 Task: Create New Vendor with Vendor Name: Mighty Taco, Billing Address Line1: 8223 San Pablo Drive, Billing Address Line2: Frankfort, Billing Address Line3: TX 77905
Action: Mouse moved to (203, 41)
Screenshot: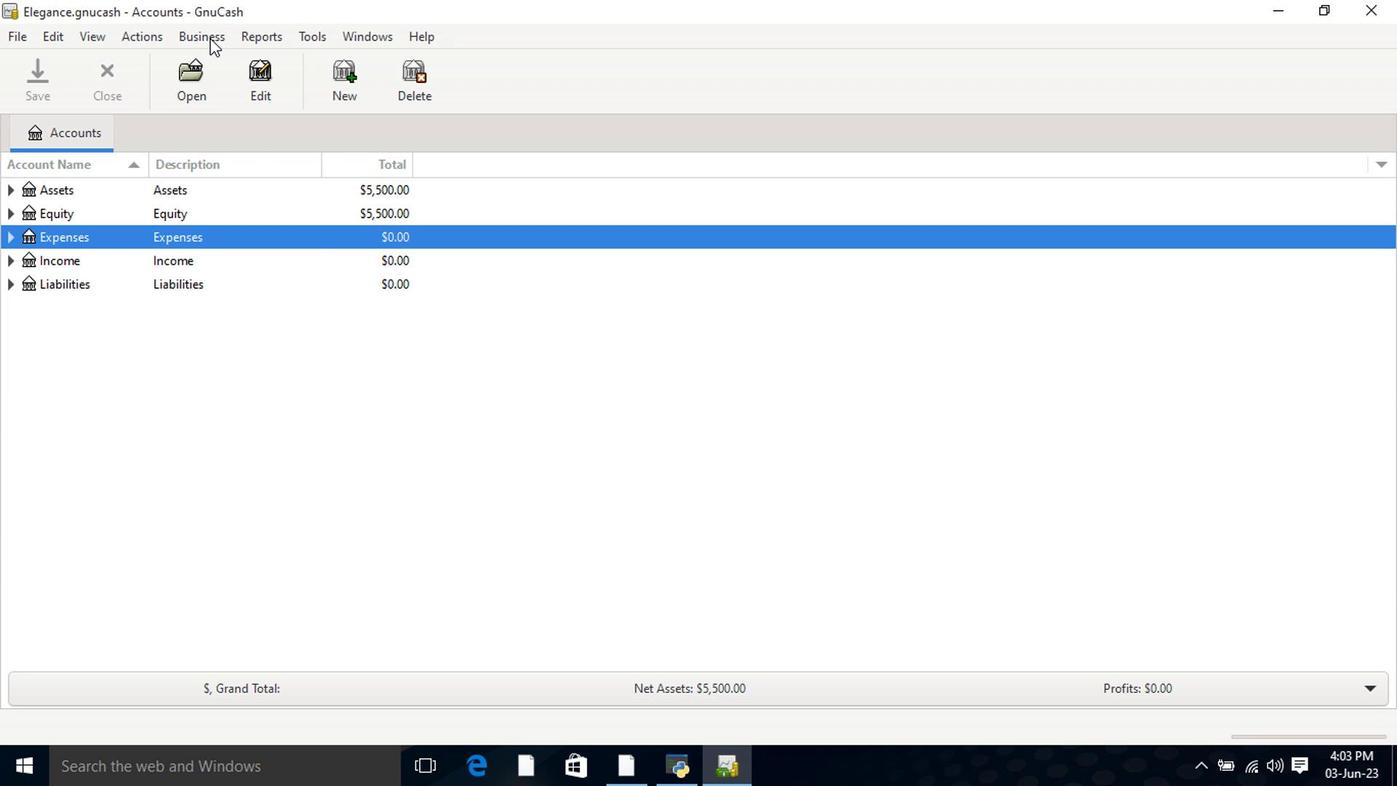 
Action: Mouse pressed left at (203, 41)
Screenshot: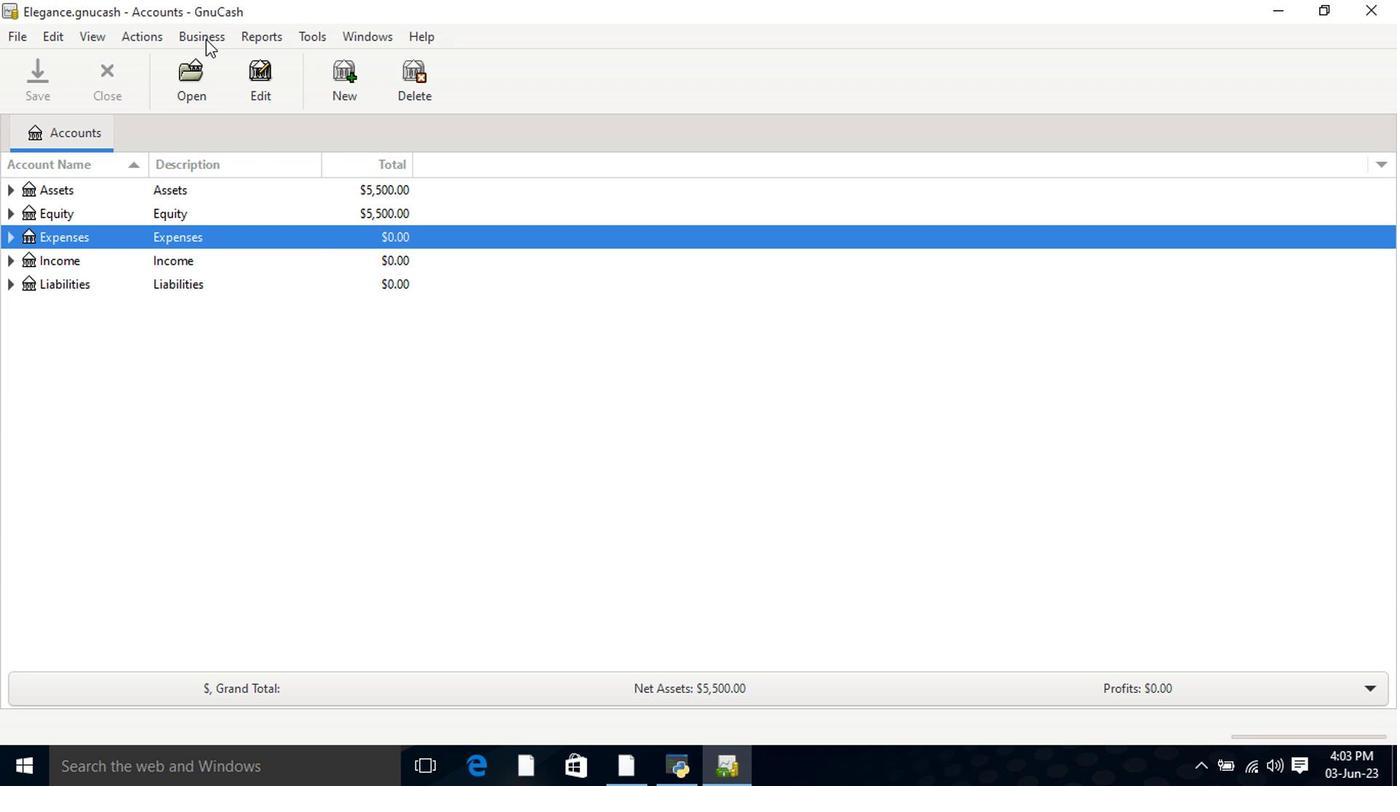 
Action: Mouse moved to (227, 96)
Screenshot: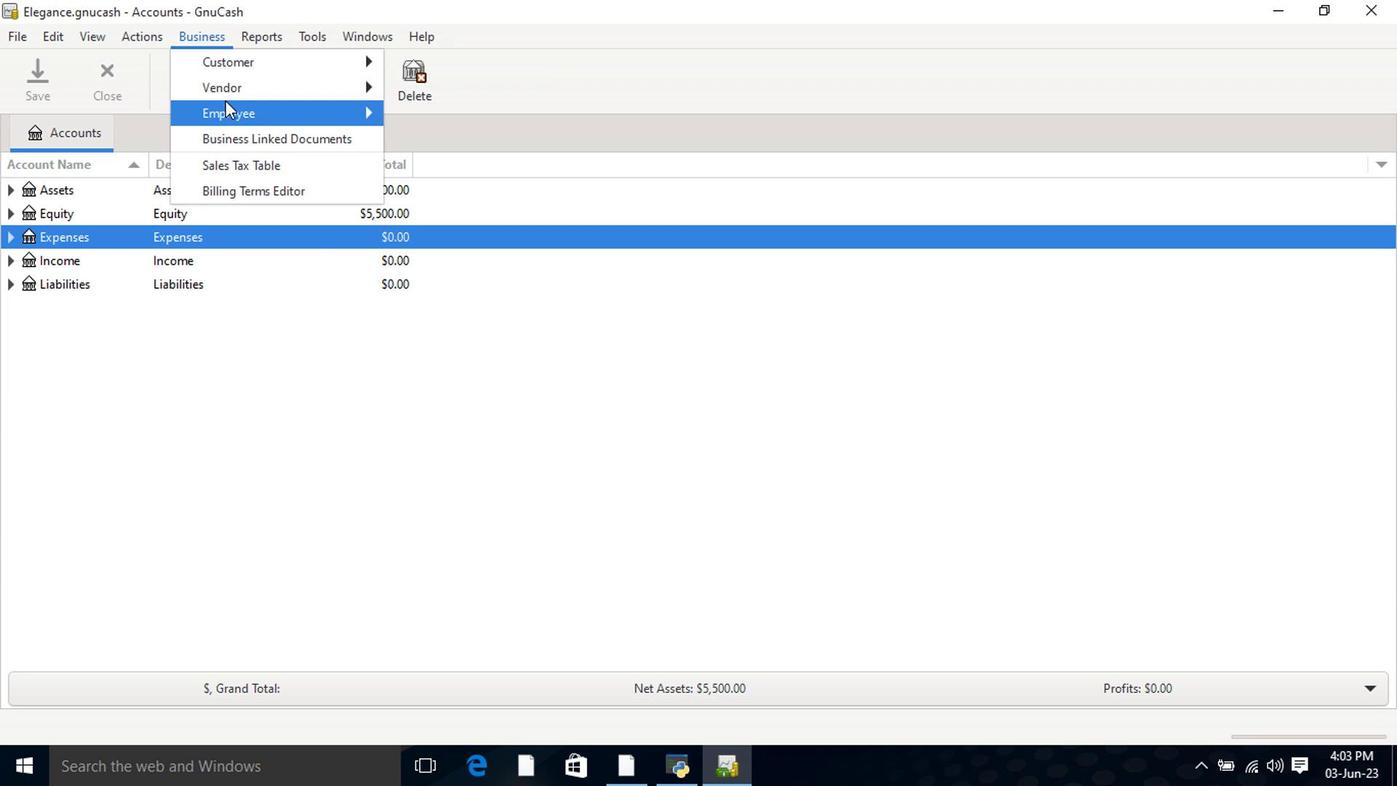 
Action: Mouse pressed left at (227, 96)
Screenshot: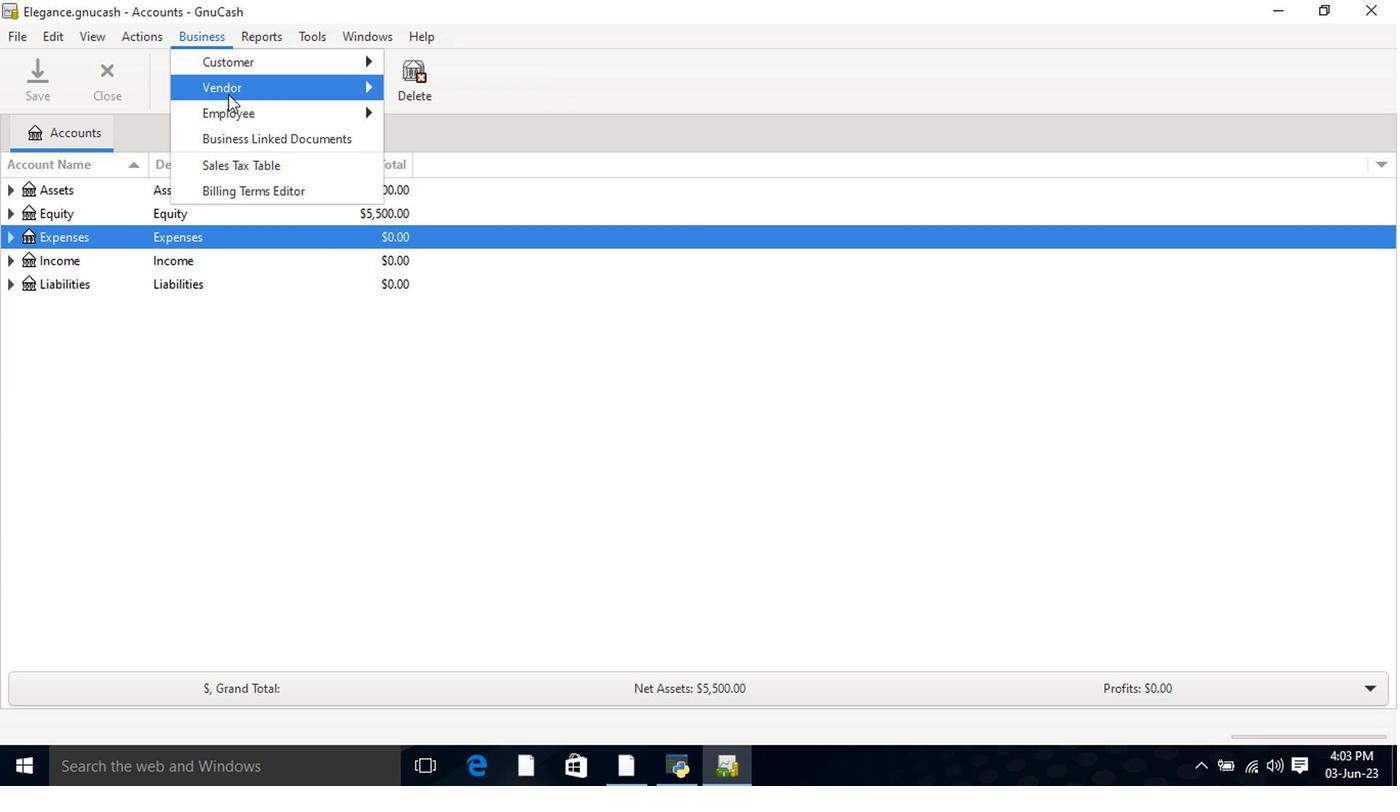 
Action: Mouse moved to (484, 113)
Screenshot: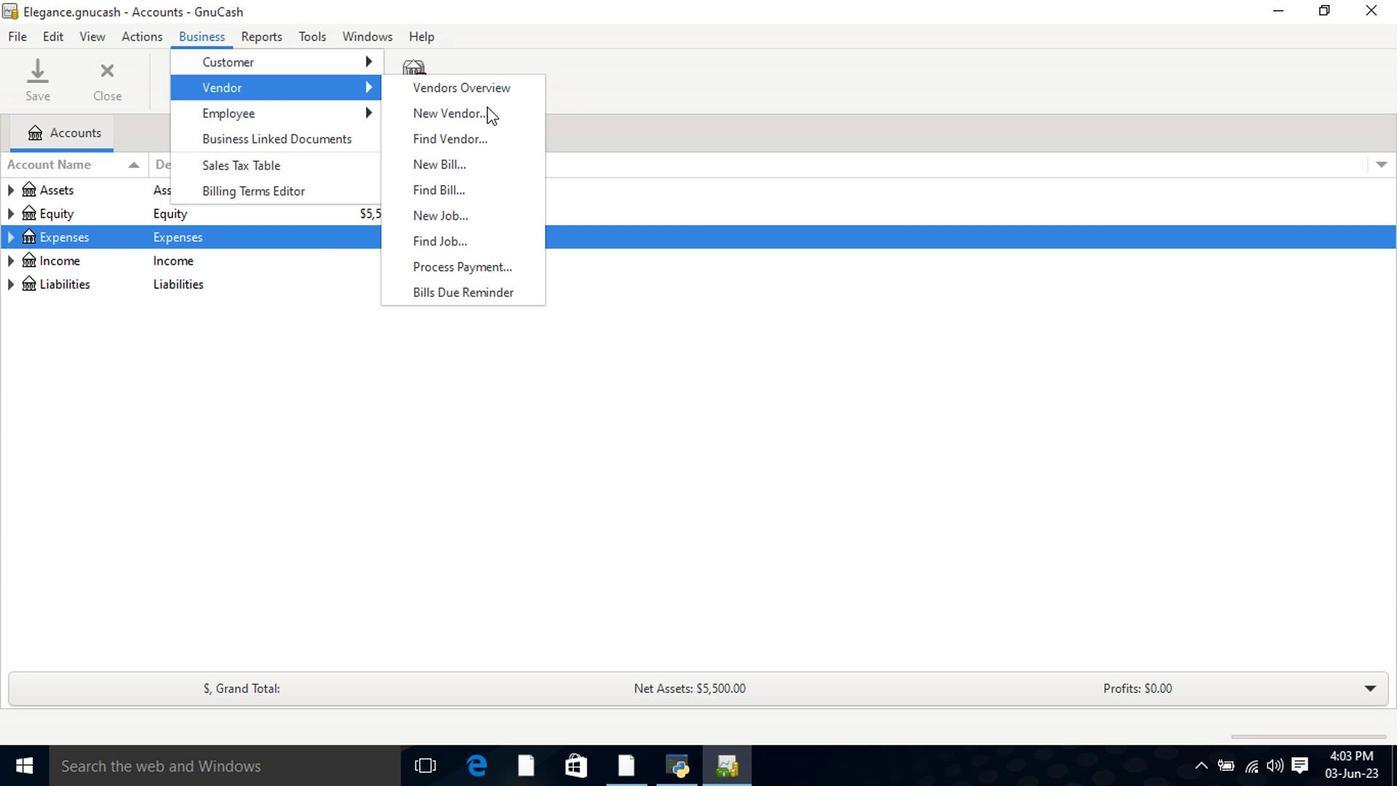 
Action: Mouse pressed left at (484, 113)
Screenshot: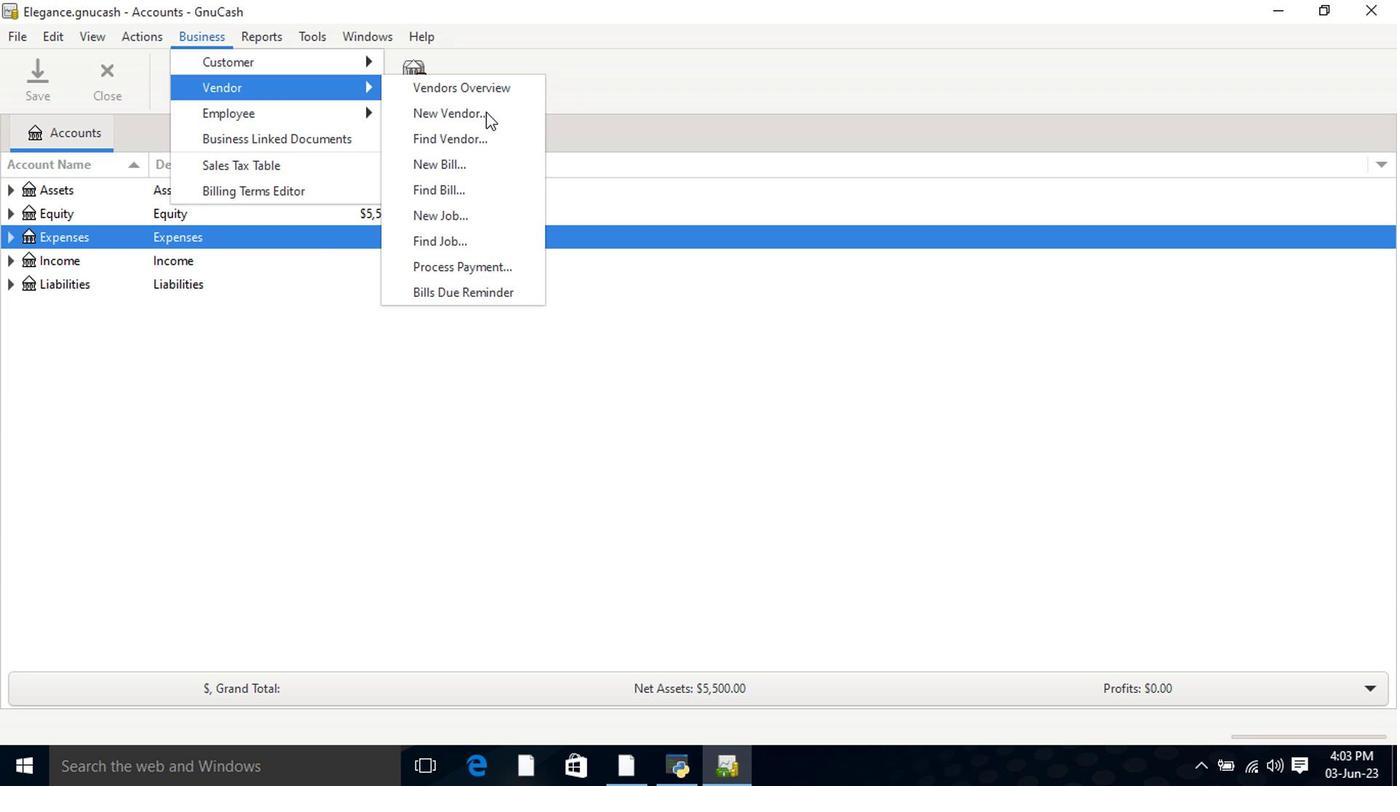 
Action: Mouse moved to (712, 227)
Screenshot: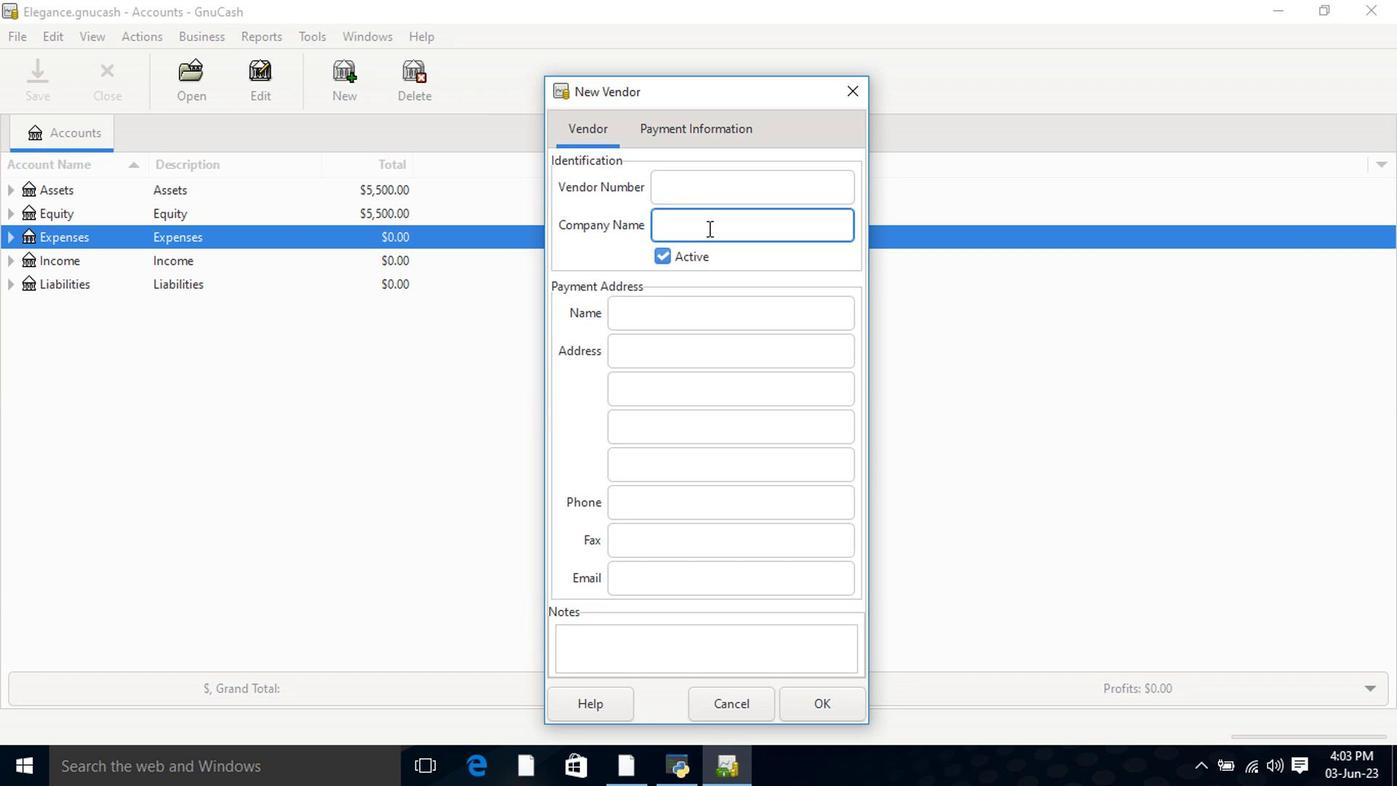 
Action: Key pressed <Key.shift>Mighty<Key.space><Key.shift>Taco<Key.tab><Key.tab><Key.tab>8223<Key.space><Key.shift>San<Key.space><Key.shift><Key.shift><Key.shift>Pablo<Key.space><Key.shift>dr<Key.backspace><Key.backspace><Key.shift>Drive<Key.tab><Key.shift>Frankfort<Key.tab><Key.shift>TX<Key.space>77905
Screenshot: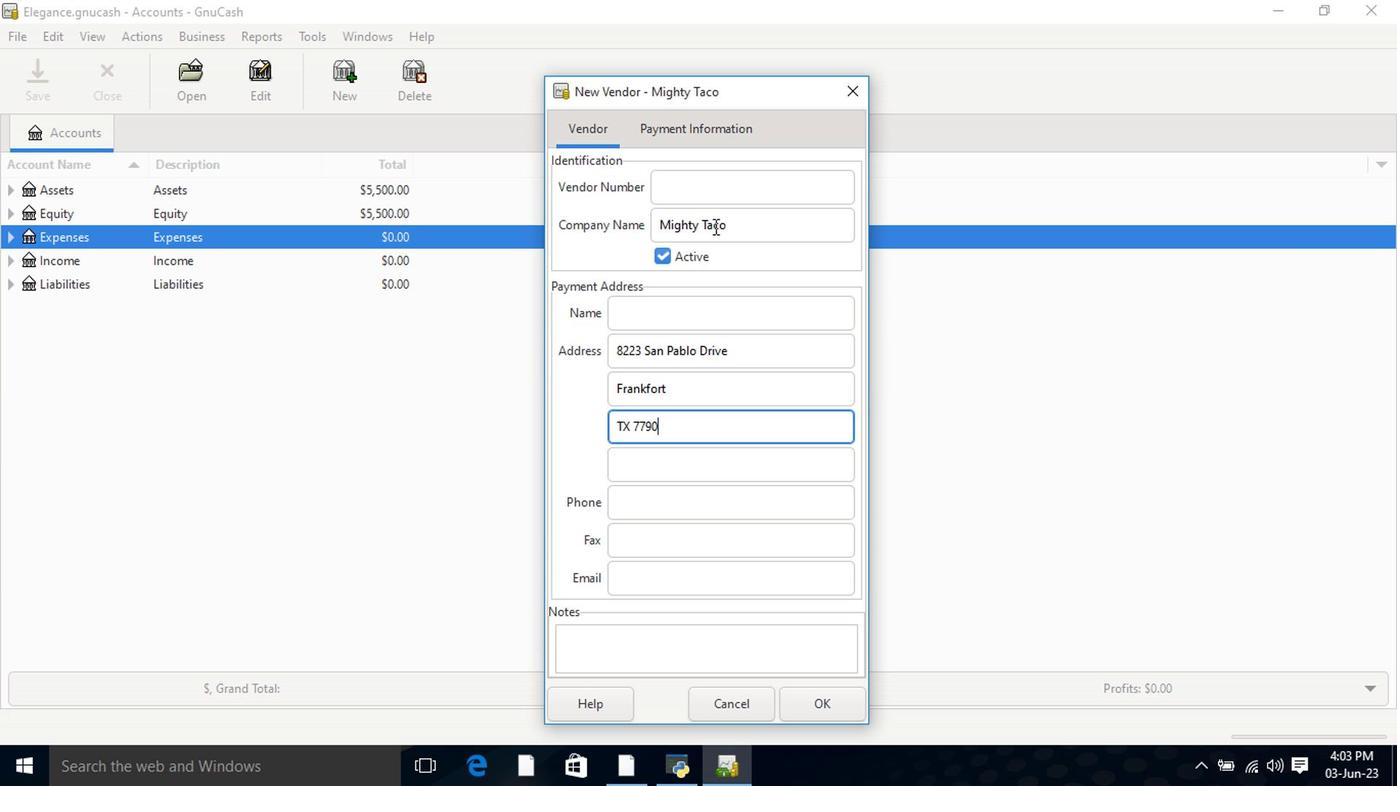
Action: Mouse moved to (667, 514)
Screenshot: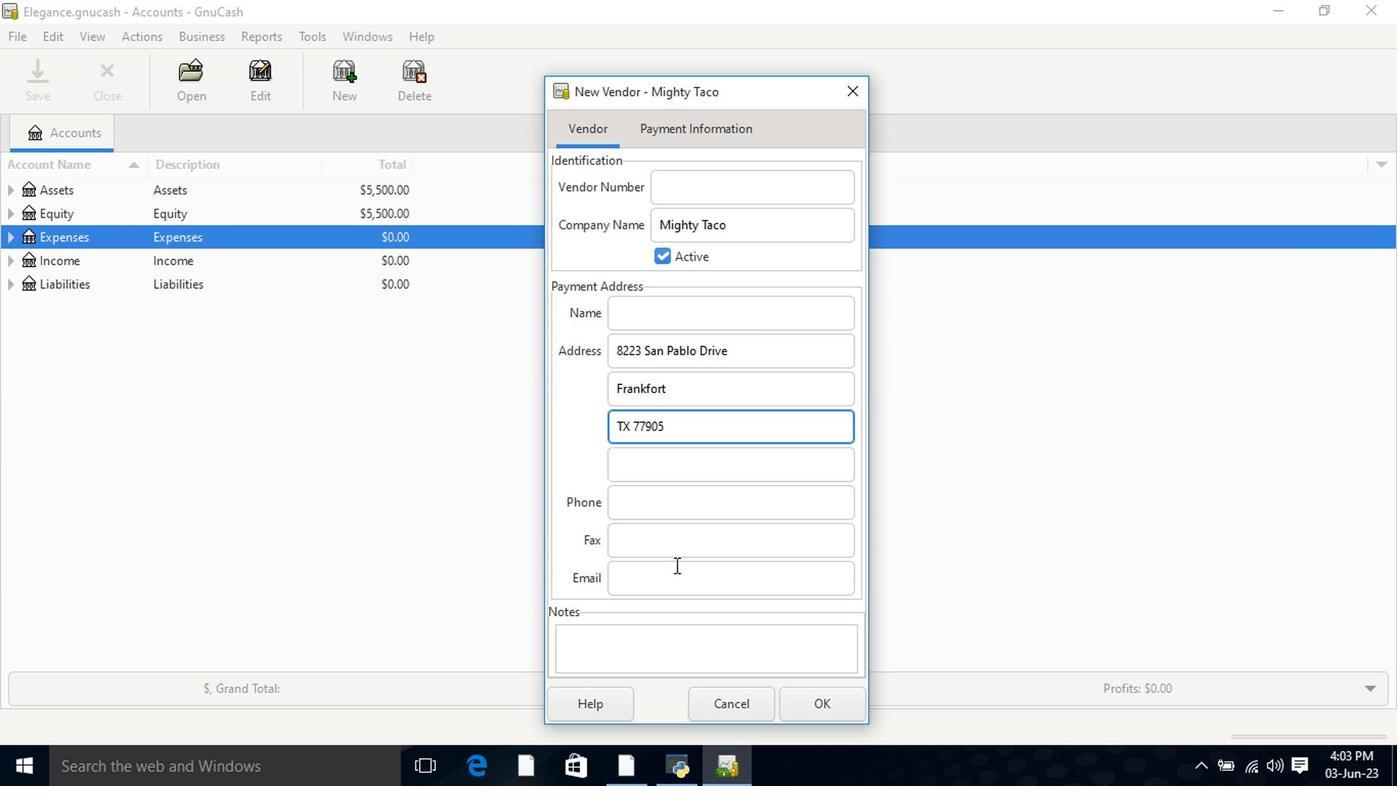 
Action: Mouse pressed left at (667, 514)
Screenshot: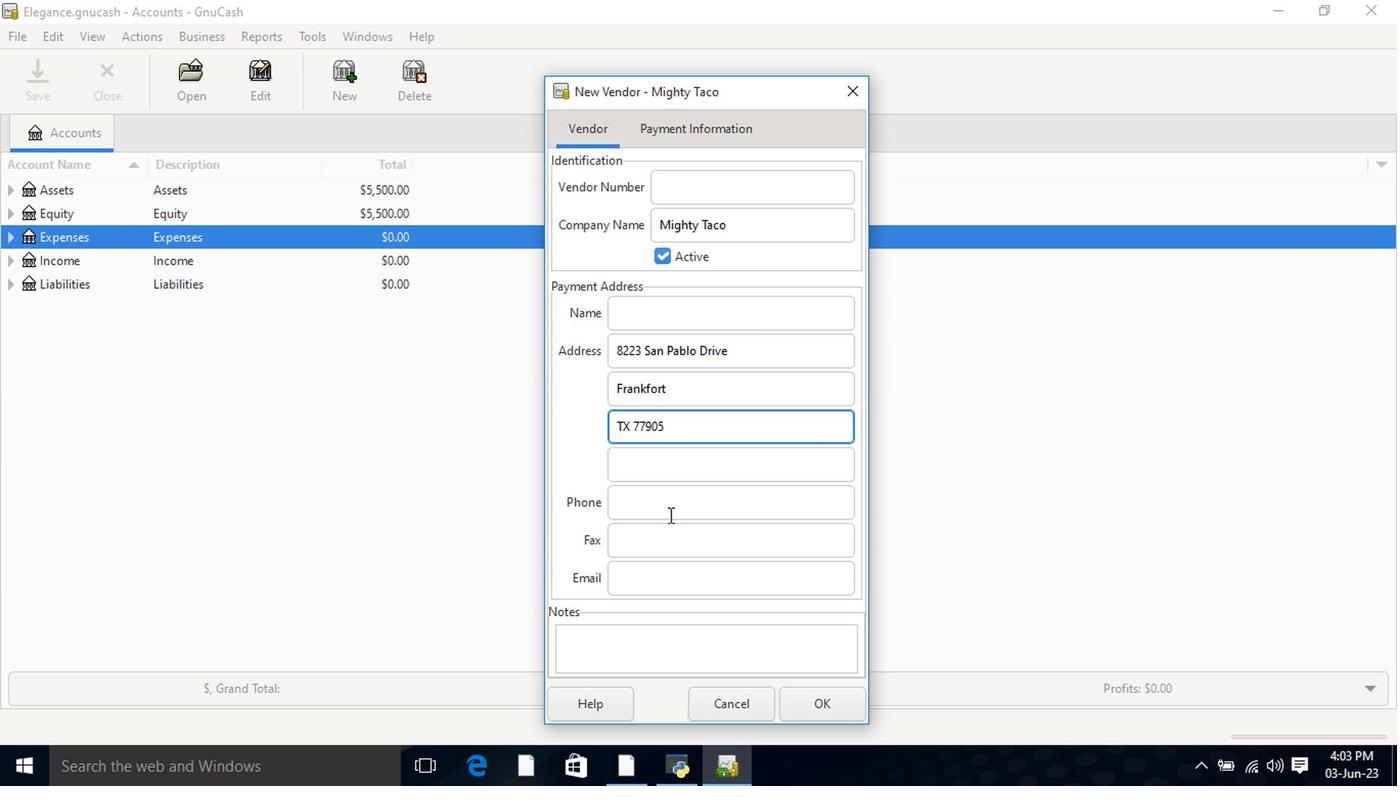 
Action: Mouse moved to (684, 134)
Screenshot: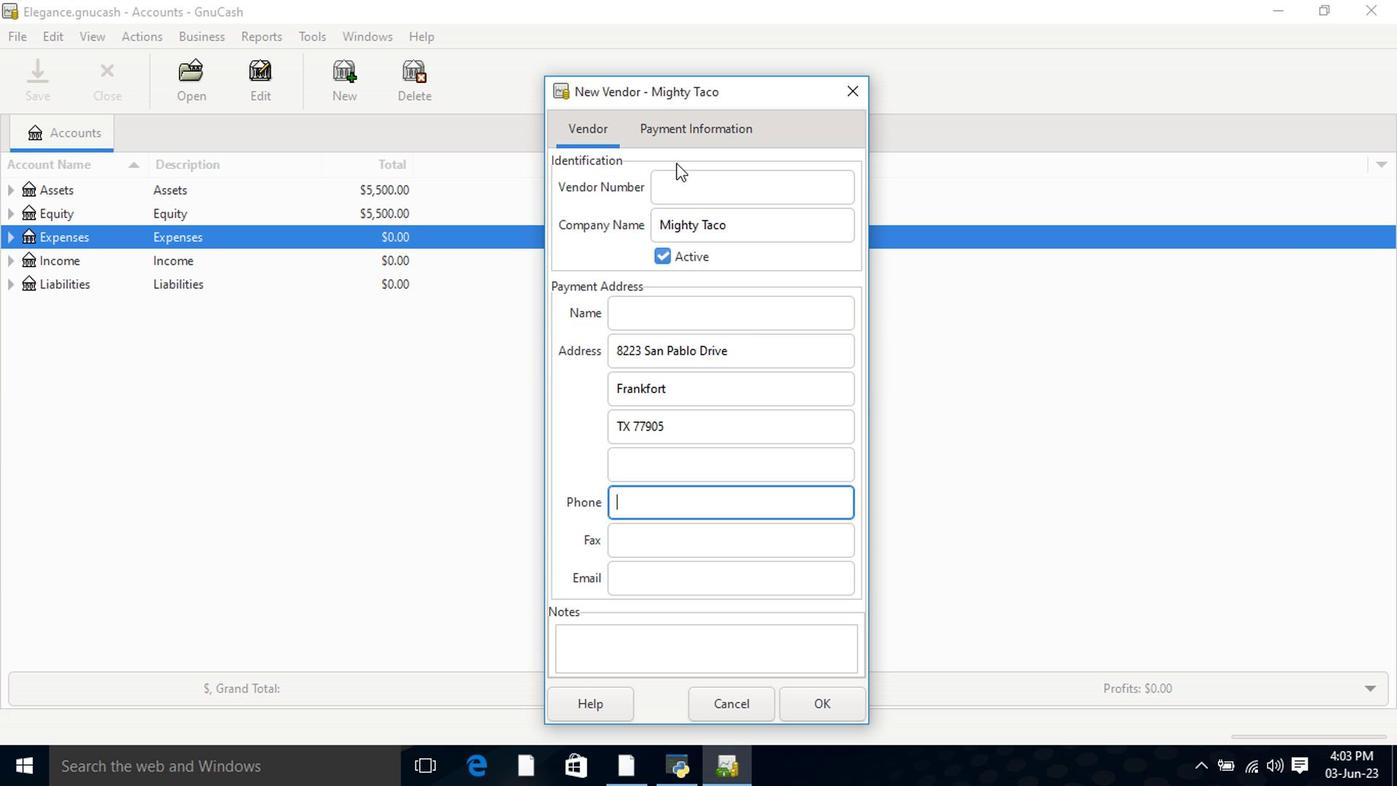 
Action: Mouse pressed left at (684, 134)
Screenshot: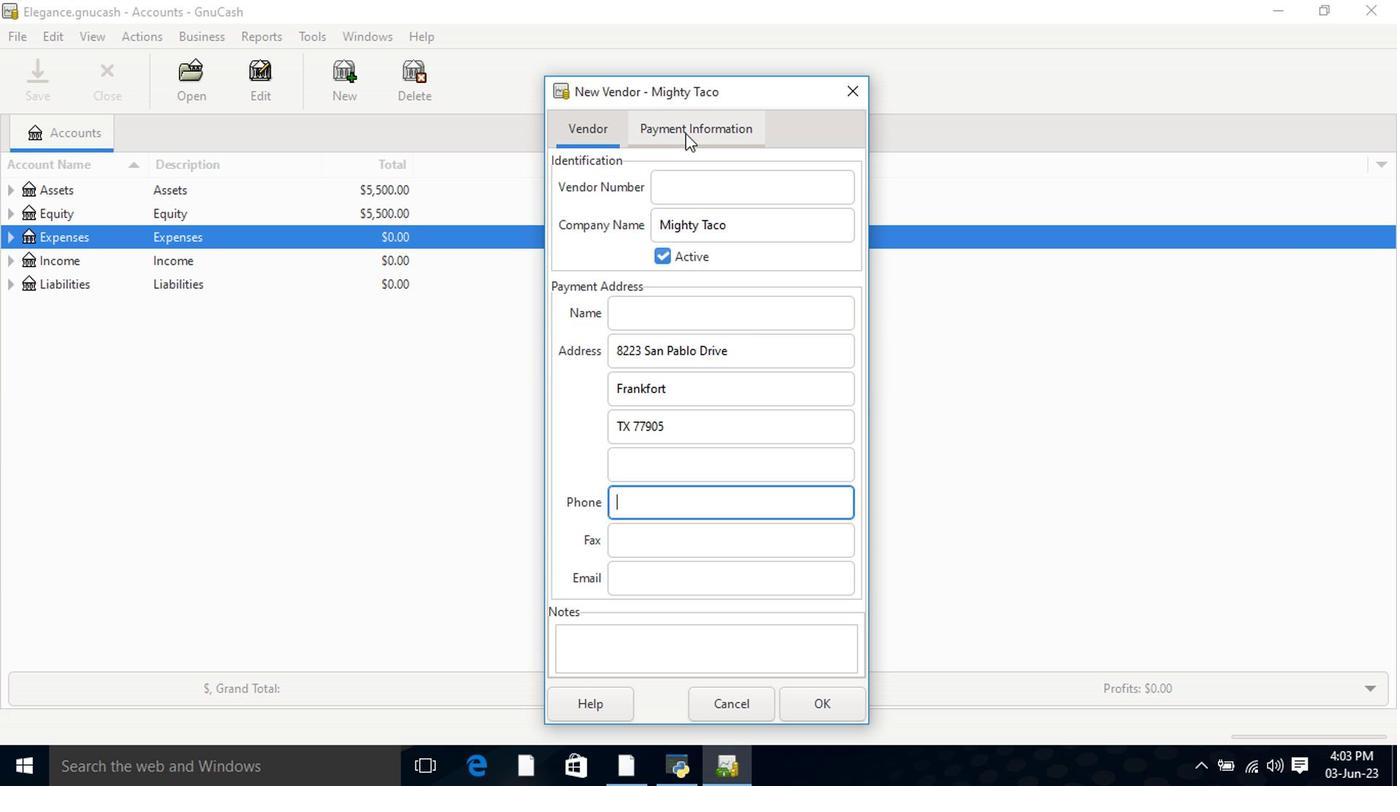 
Action: Mouse moved to (805, 706)
Screenshot: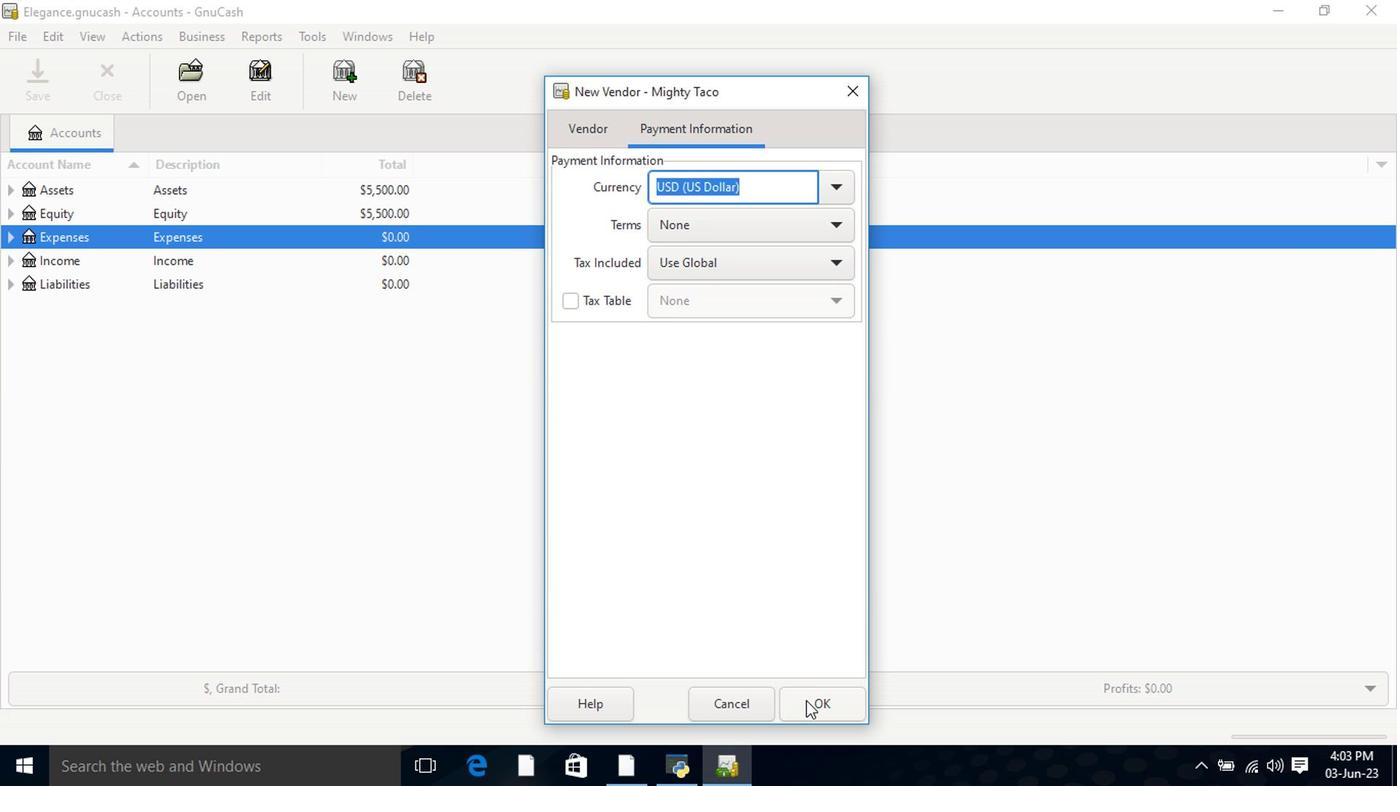 
Action: Mouse pressed left at (805, 706)
Screenshot: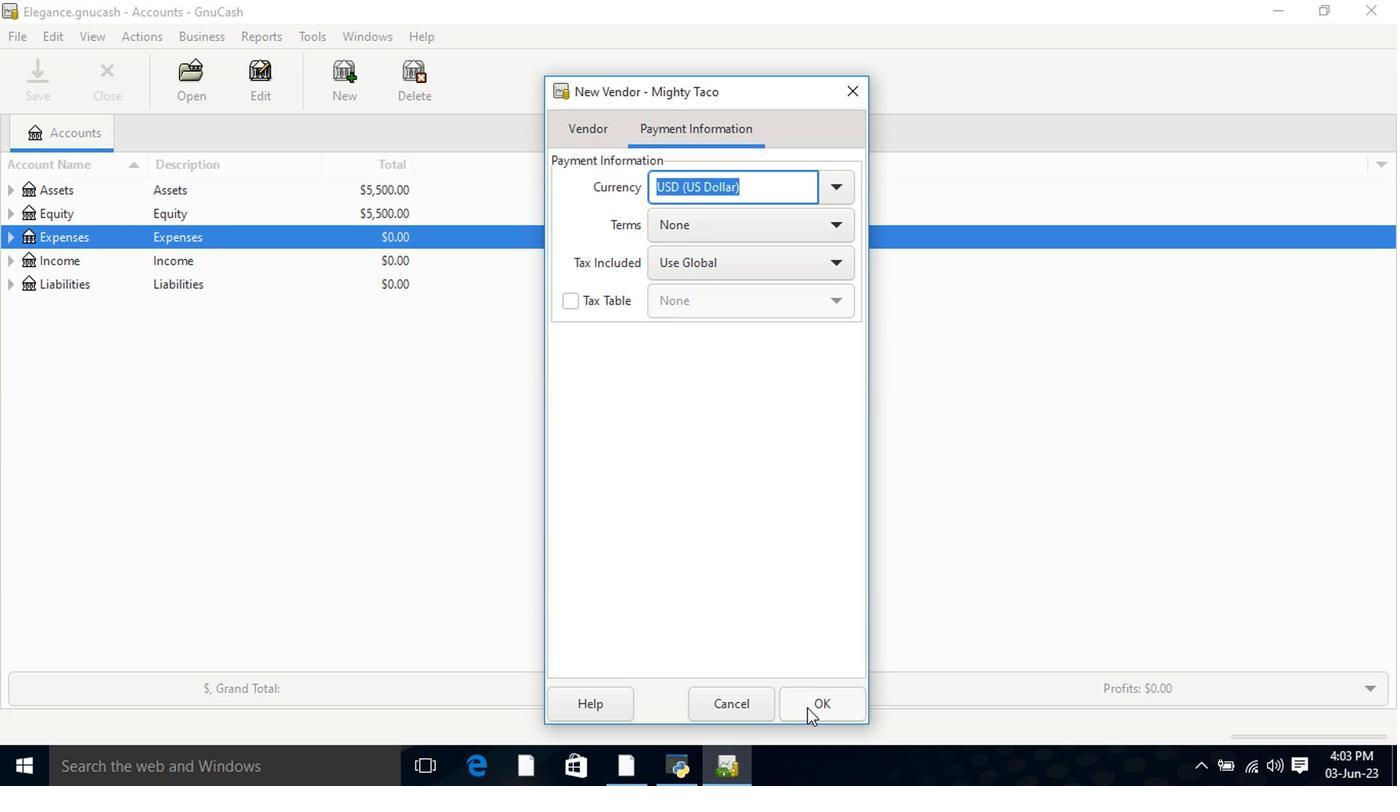 
Action: Mouse moved to (797, 687)
Screenshot: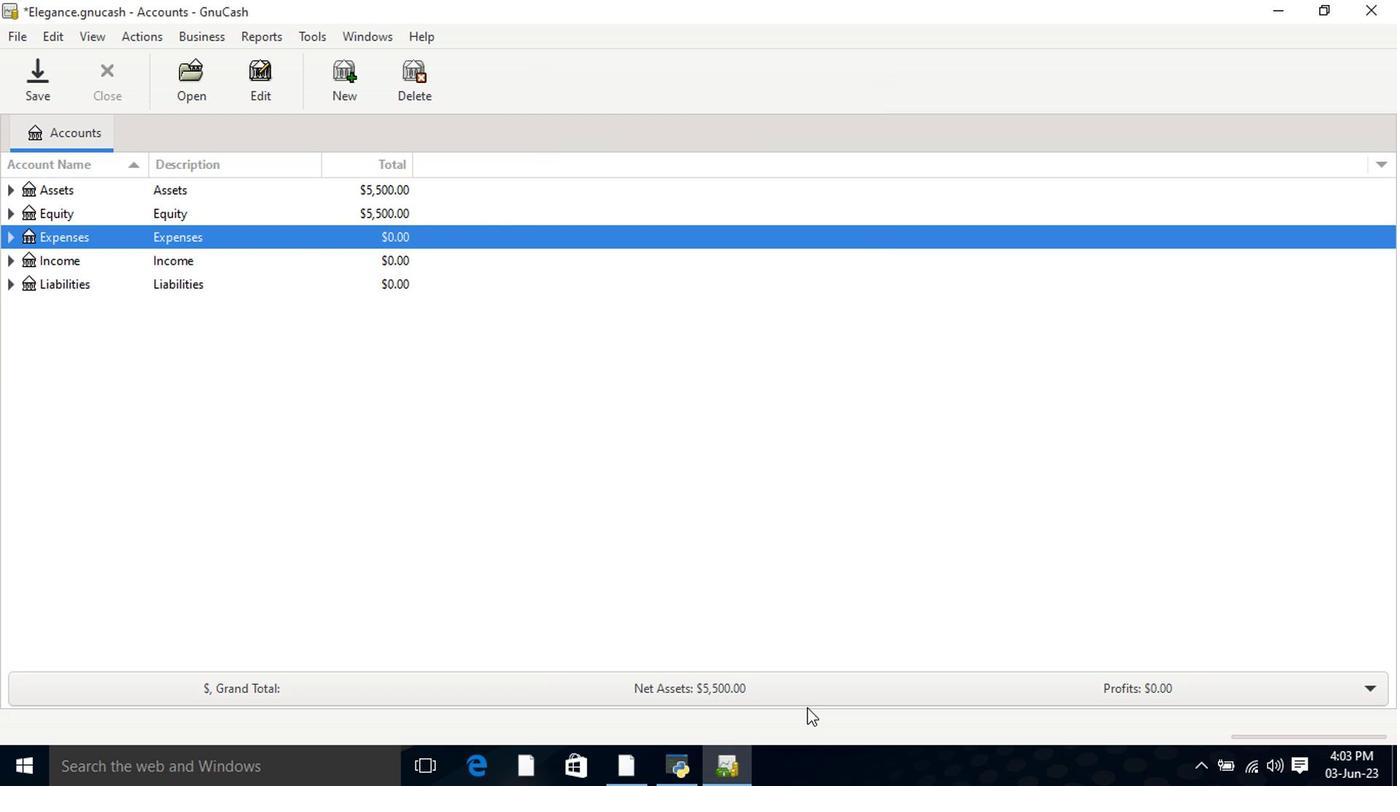 
